 Task: Create Workspace Business Process Automation Workspace description Manage and track company vendor and supplier performance metrics. Workspace type Other
Action: Mouse moved to (401, 86)
Screenshot: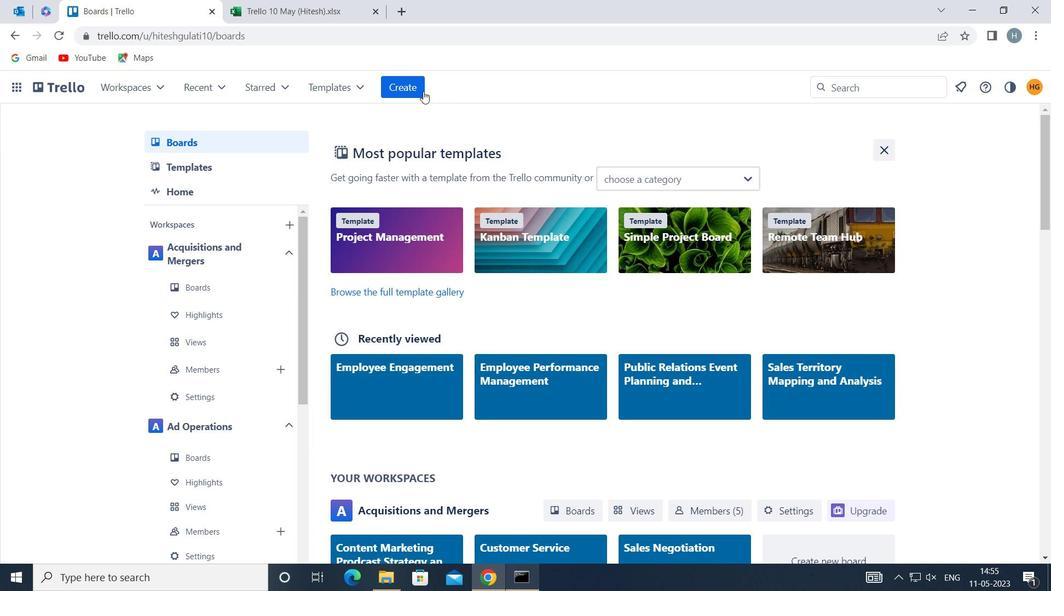 
Action: Mouse pressed left at (401, 86)
Screenshot: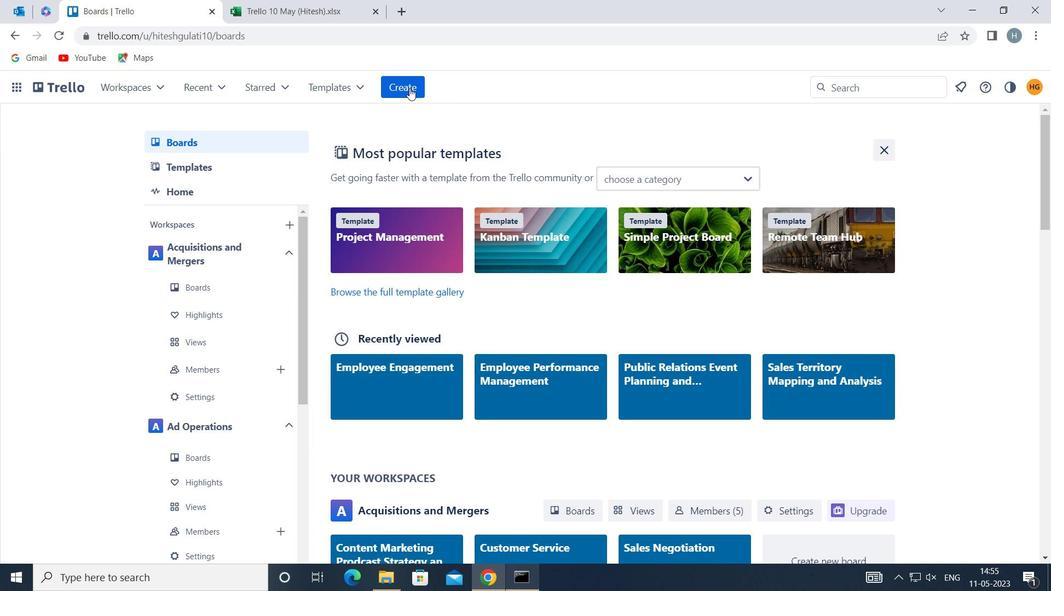 
Action: Mouse moved to (487, 226)
Screenshot: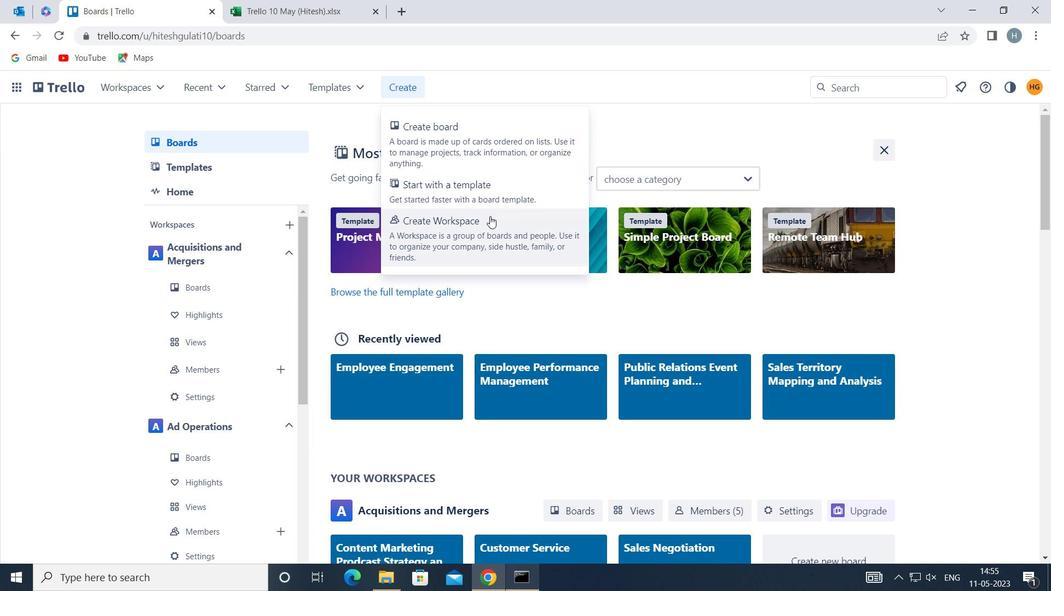 
Action: Mouse pressed left at (487, 226)
Screenshot: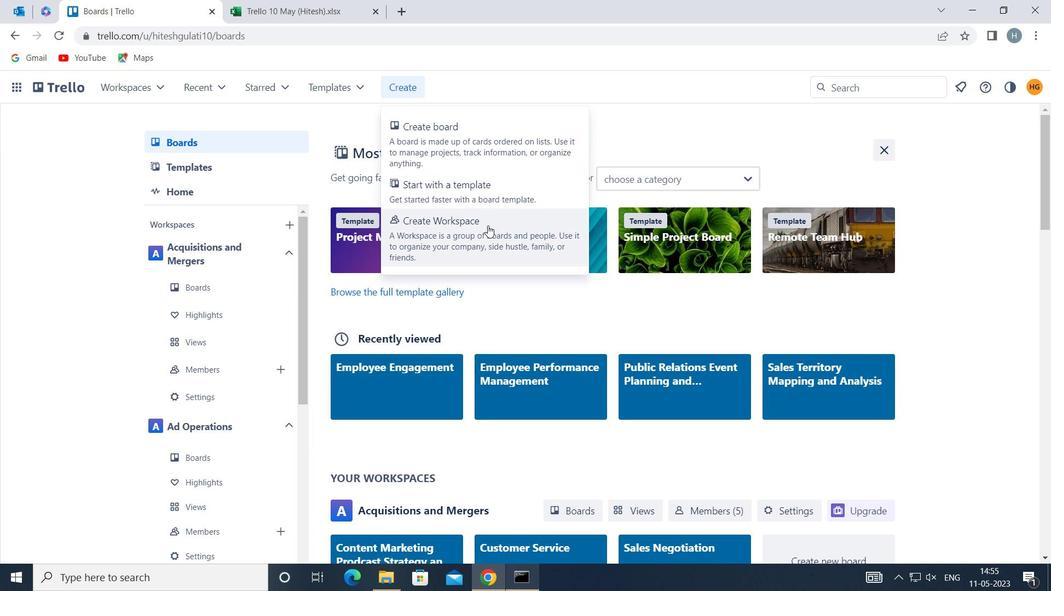 
Action: Mouse moved to (411, 260)
Screenshot: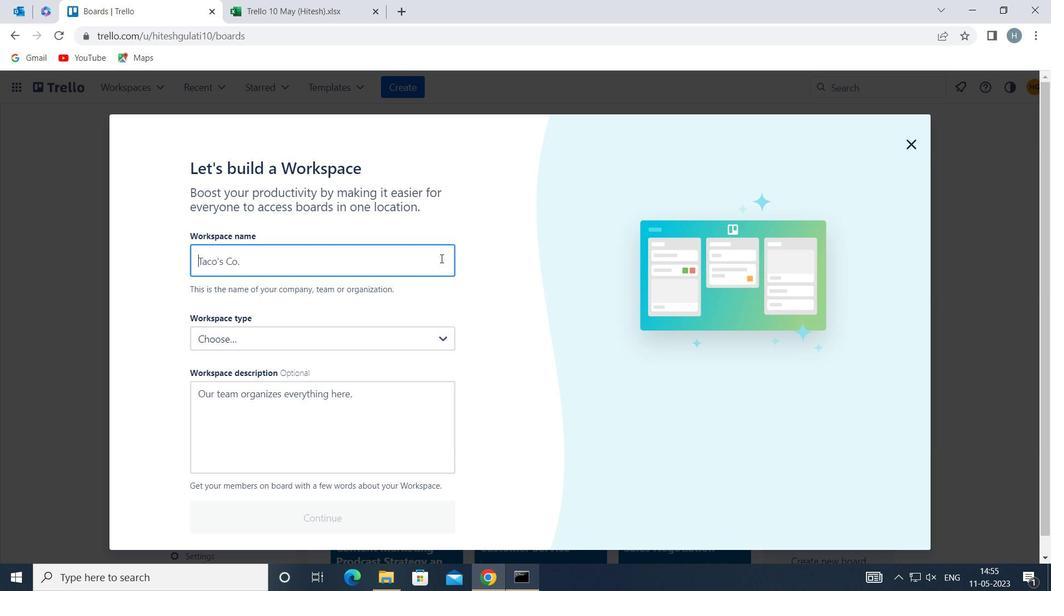 
Action: Mouse pressed left at (411, 260)
Screenshot: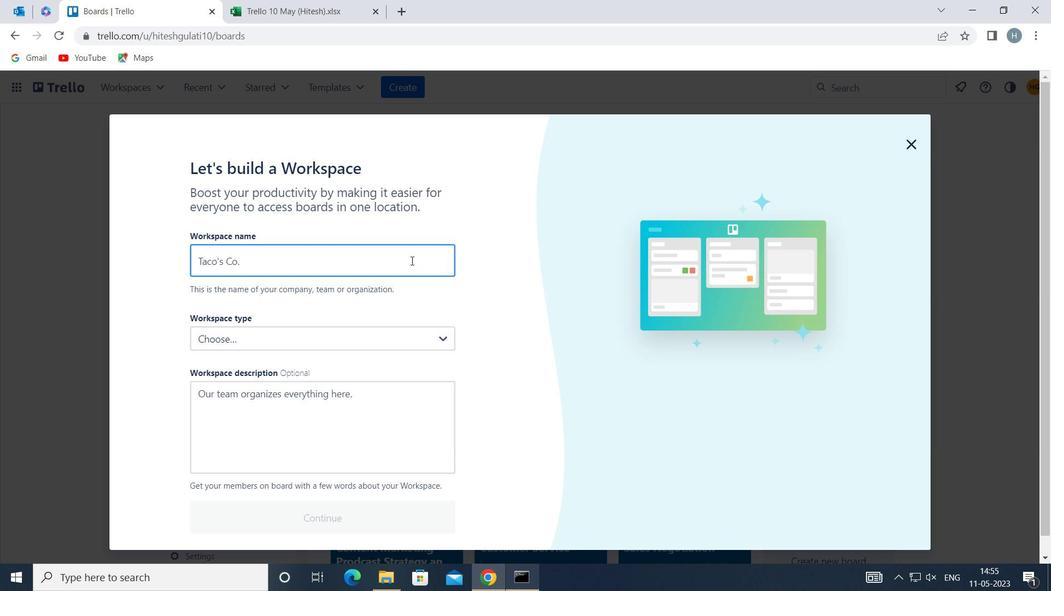 
Action: Key pressed <Key.shift>BUSINESS<Key.space><Key.shift>PROCESS<Key.space><Key.shift>AUTOMATION
Screenshot: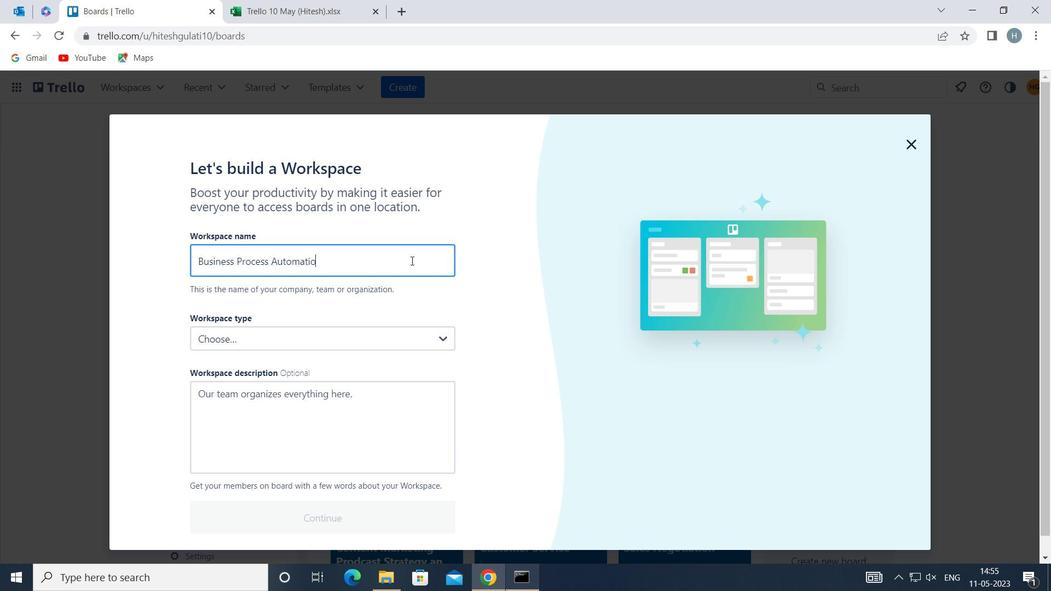 
Action: Mouse moved to (371, 395)
Screenshot: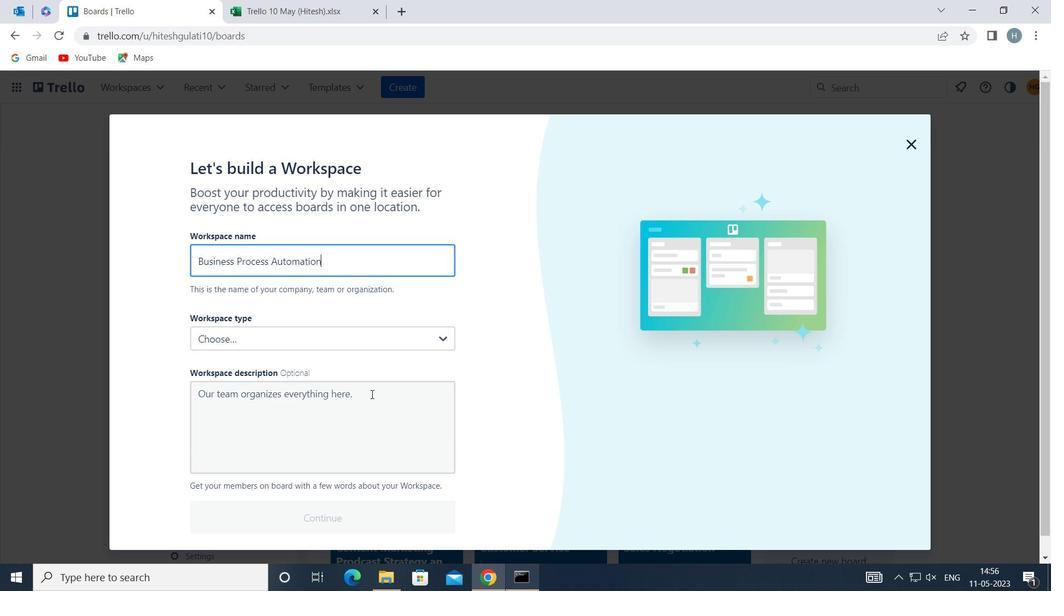 
Action: Mouse pressed left at (371, 395)
Screenshot: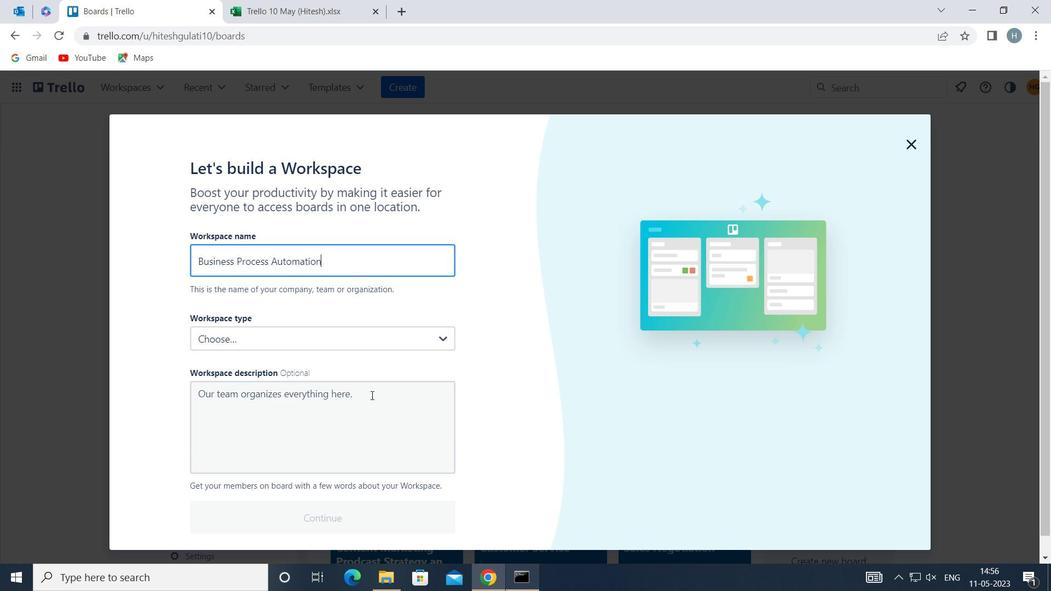 
Action: Mouse moved to (334, 405)
Screenshot: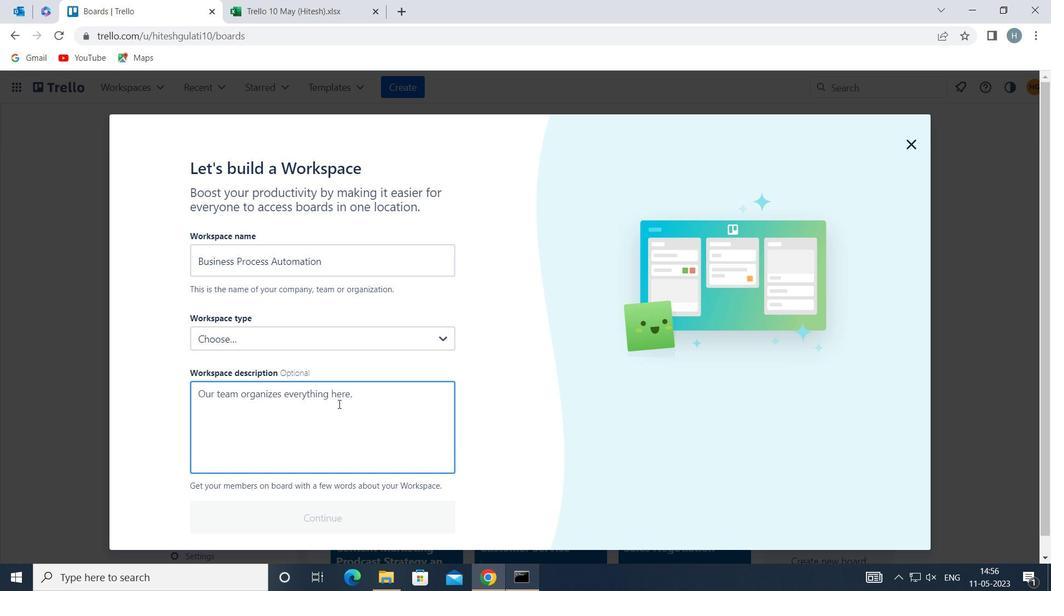 
Action: Key pressed <Key.shift>MN<Key.backspace>ANAGE<Key.space>AND<Key.space>TRACK<Key.space>COMPANY<Key.space>VENDOR<Key.space>AND<Key.space>SUPPLIER<Key.space>PERFORMANCE<Key.space>METRICS
Screenshot: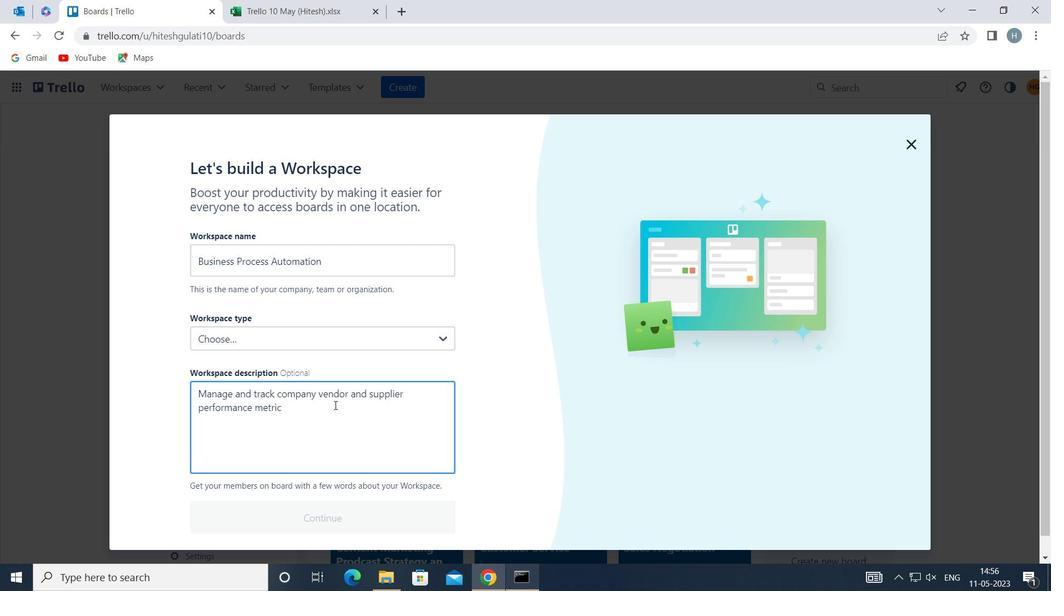 
Action: Mouse moved to (354, 343)
Screenshot: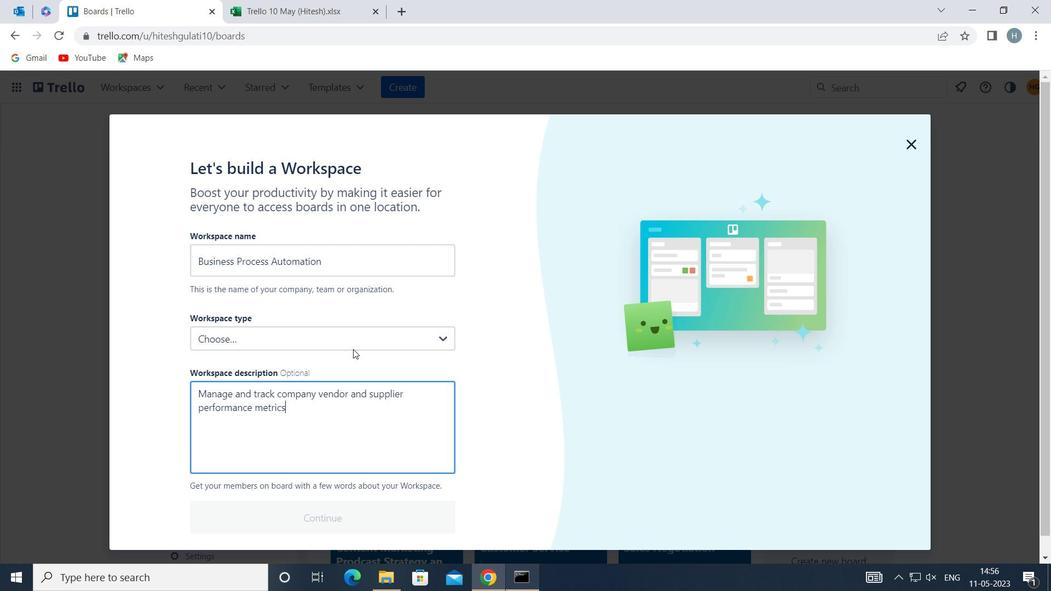 
Action: Mouse pressed left at (354, 343)
Screenshot: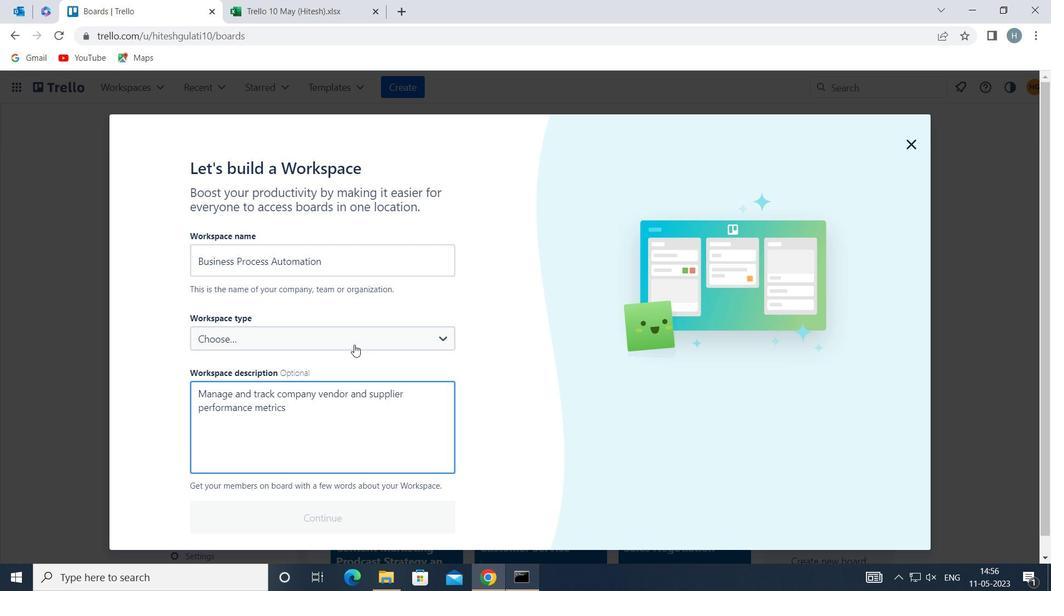 
Action: Mouse moved to (336, 515)
Screenshot: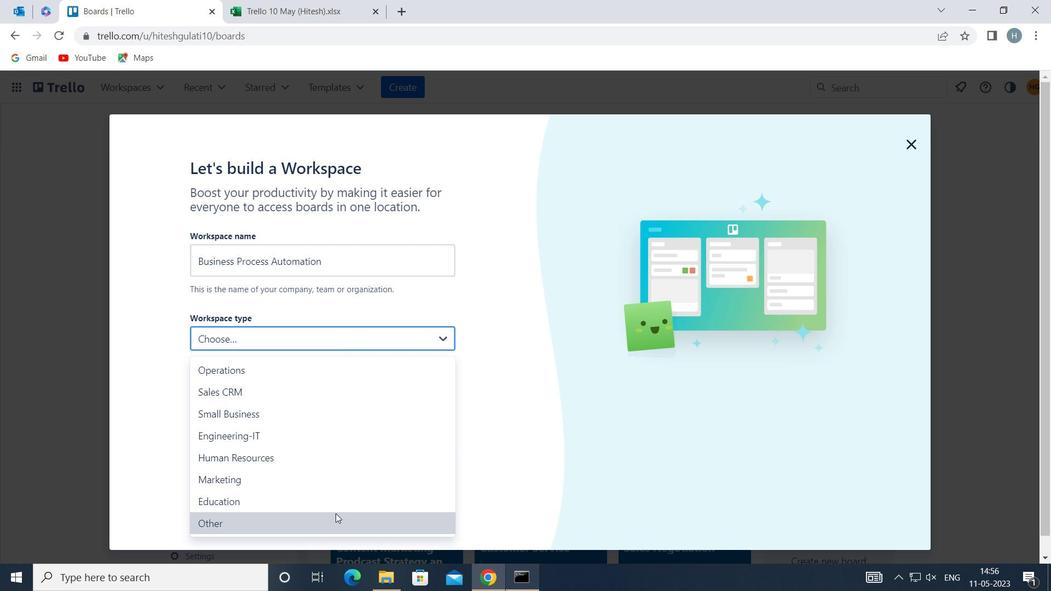 
Action: Mouse pressed left at (336, 515)
Screenshot: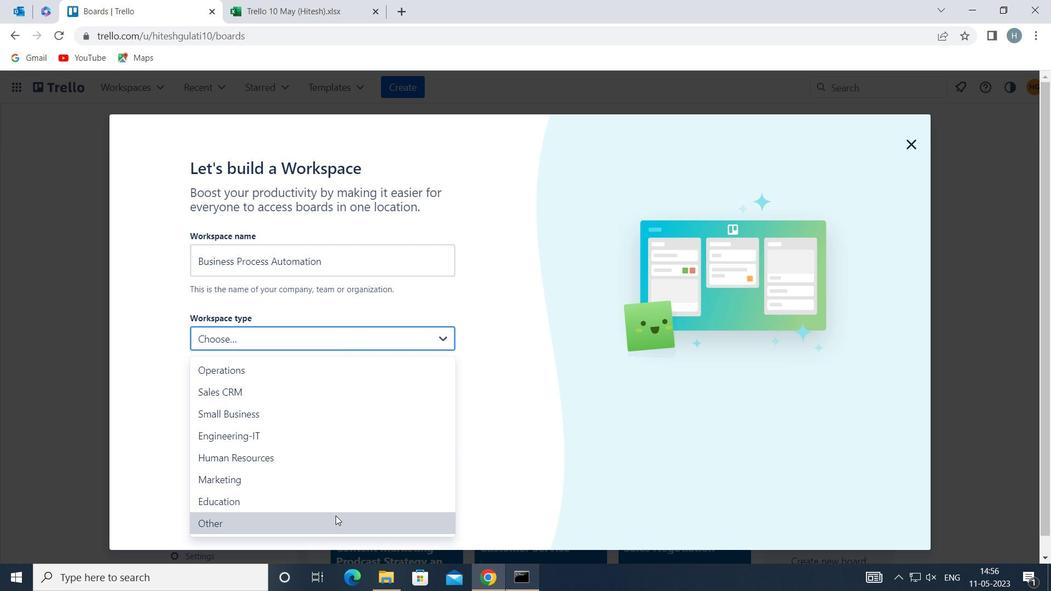 
Action: Mouse moved to (379, 516)
Screenshot: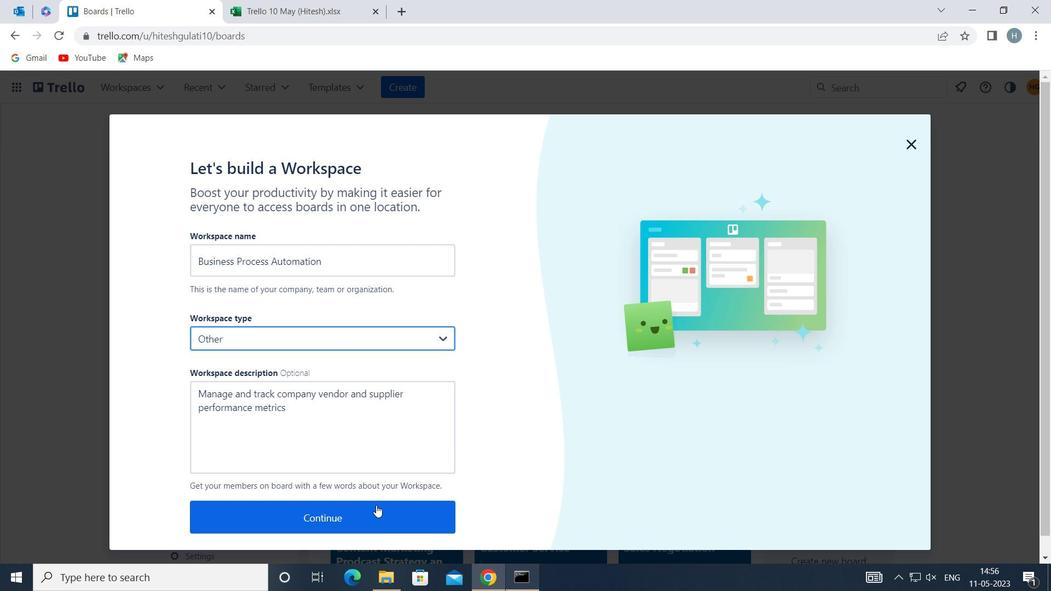 
Action: Mouse pressed left at (379, 516)
Screenshot: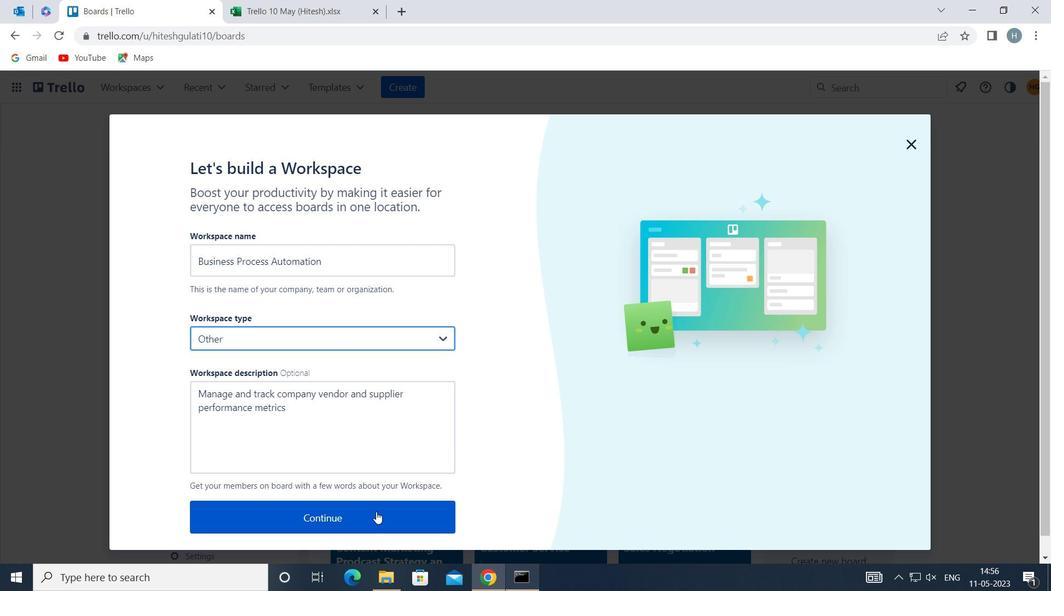 
Action: Mouse moved to (496, 331)
Screenshot: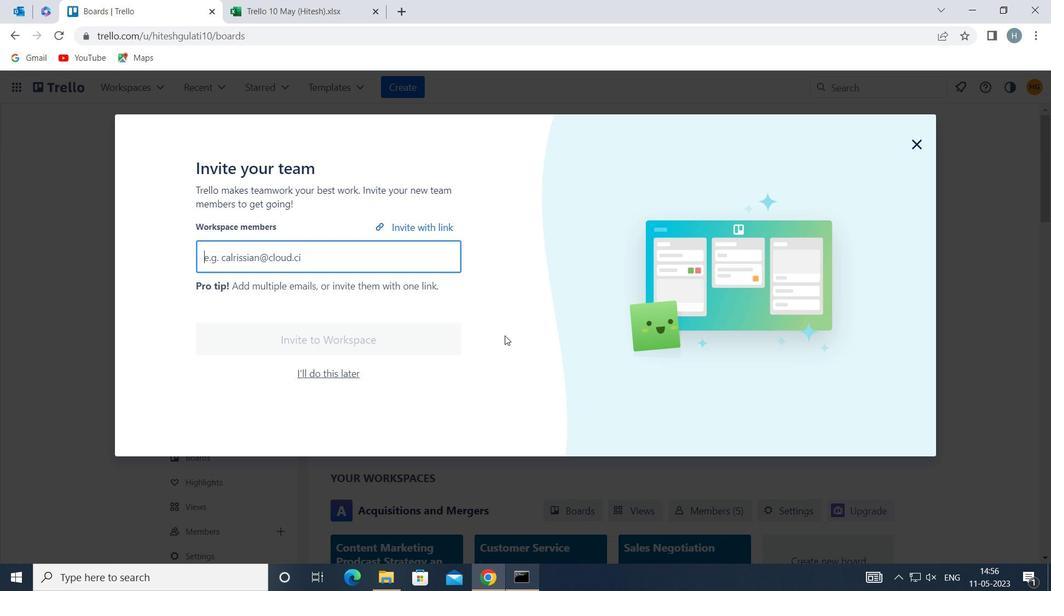 
